 Task: Insert the rectangle shape.
Action: Mouse moved to (105, 62)
Screenshot: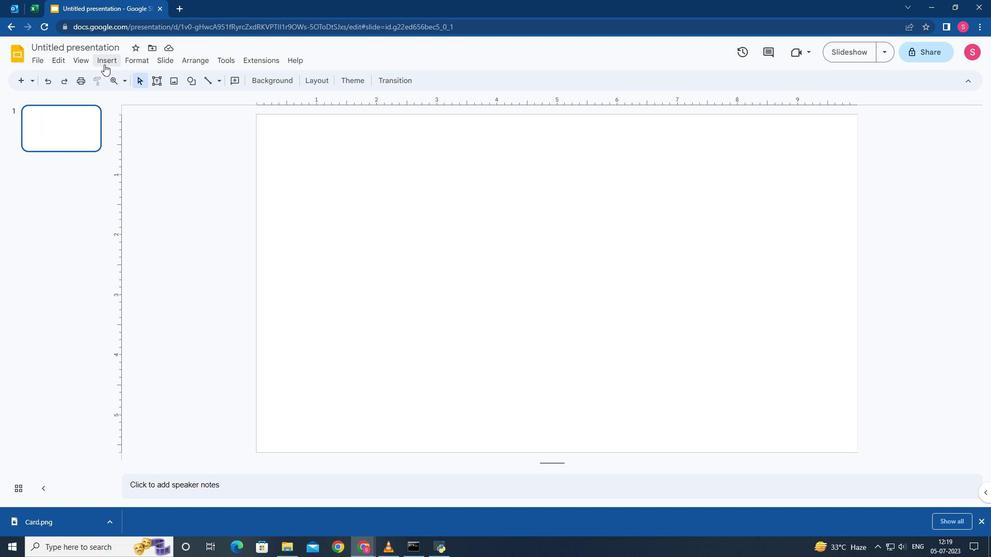 
Action: Mouse pressed left at (105, 62)
Screenshot: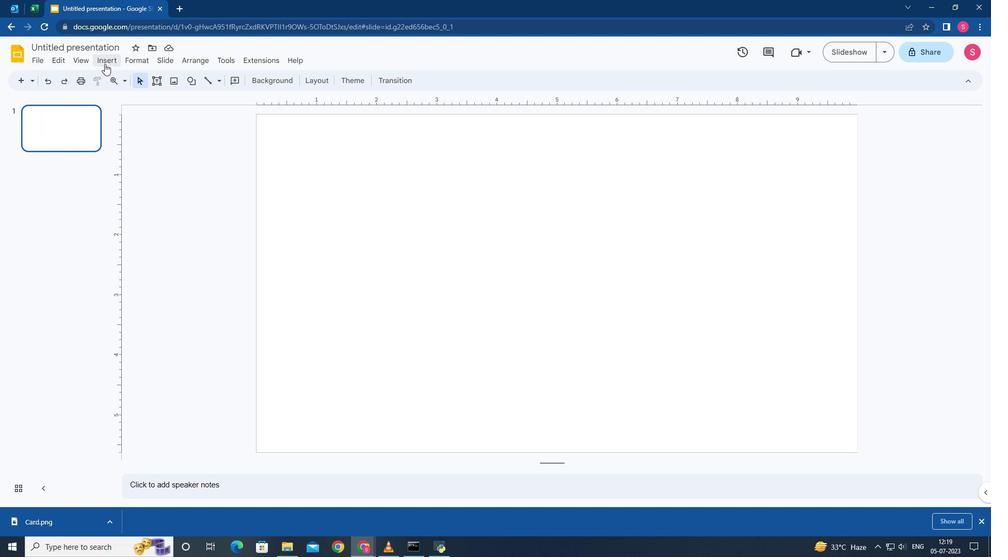
Action: Mouse moved to (130, 139)
Screenshot: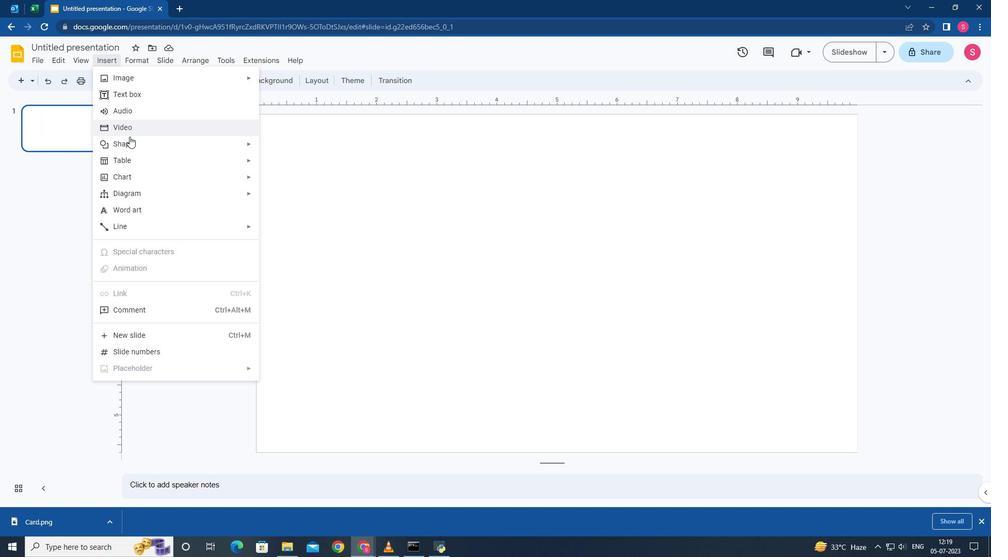 
Action: Mouse pressed left at (130, 139)
Screenshot: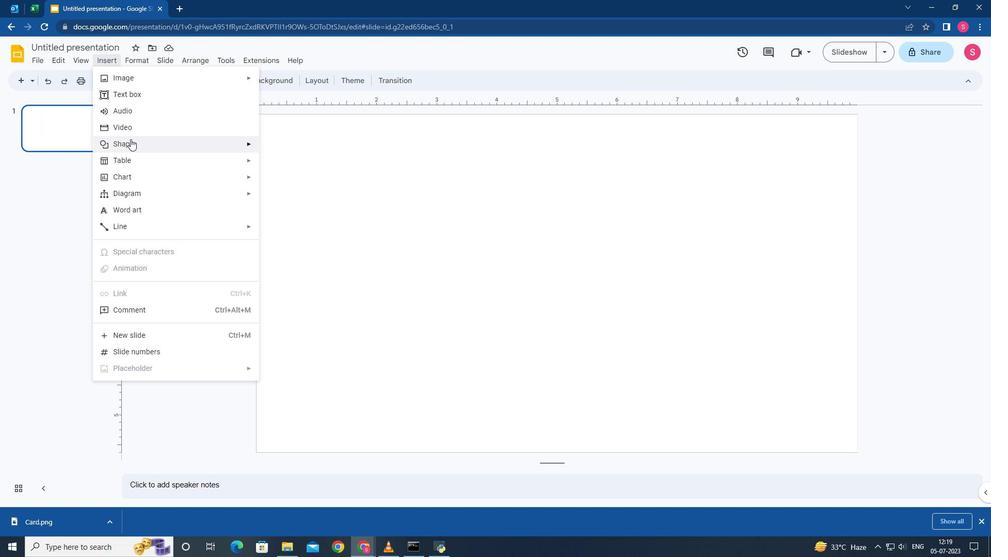 
Action: Mouse moved to (298, 147)
Screenshot: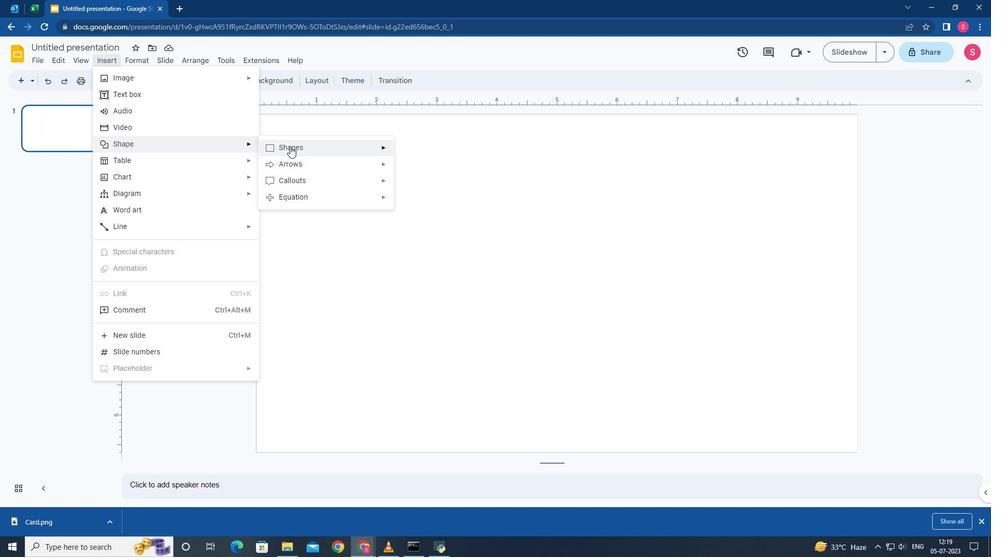 
Action: Mouse pressed left at (298, 147)
Screenshot: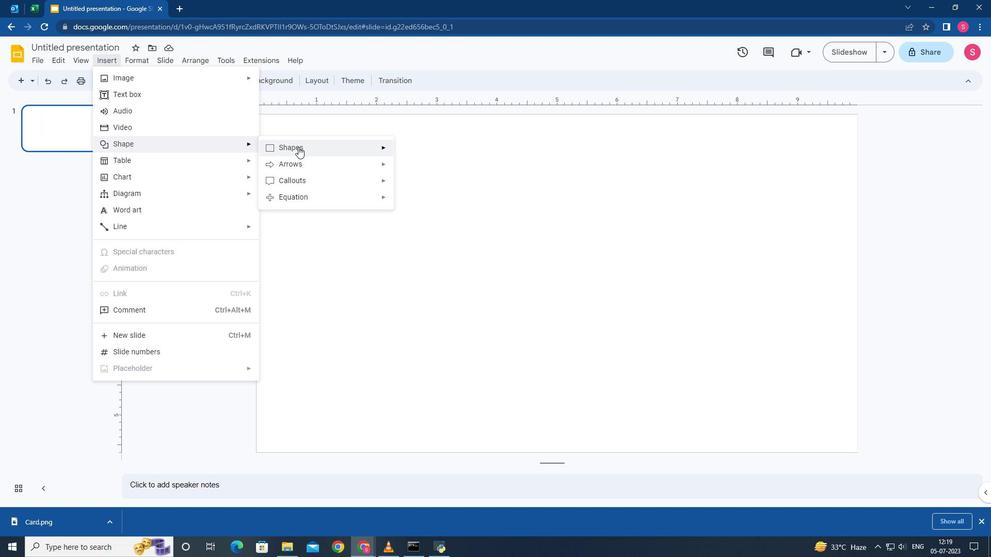 
Action: Mouse moved to (400, 150)
Screenshot: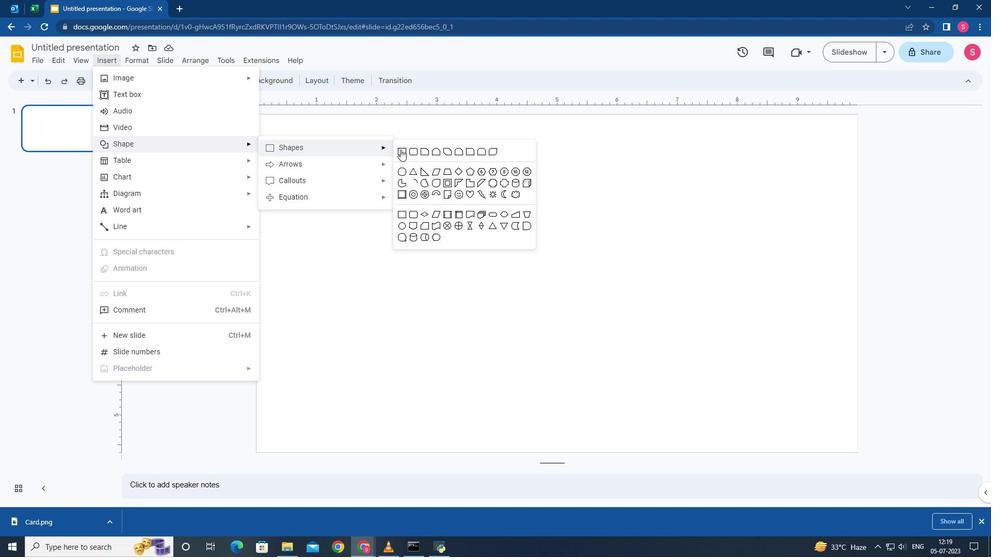 
Action: Mouse pressed left at (400, 150)
Screenshot: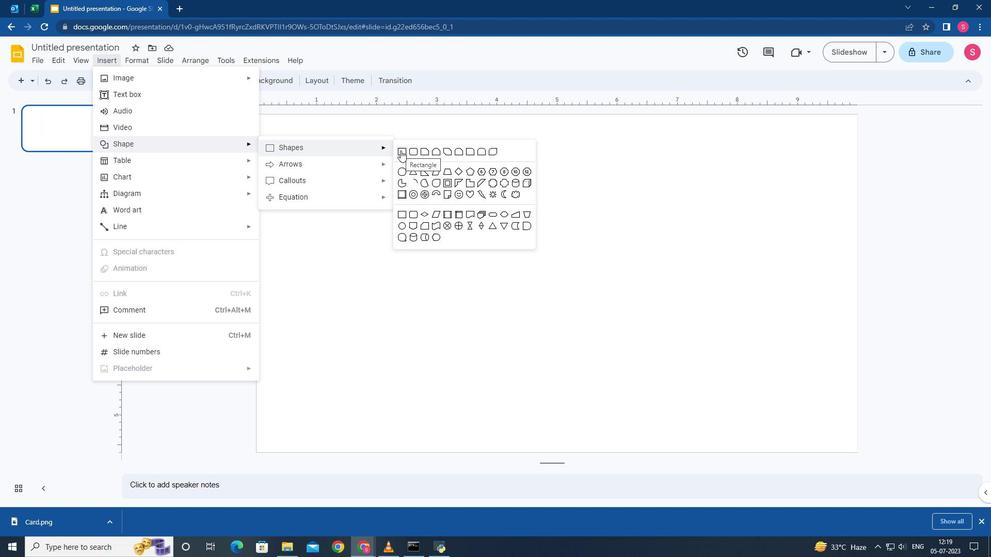 
Action: Mouse moved to (388, 197)
Screenshot: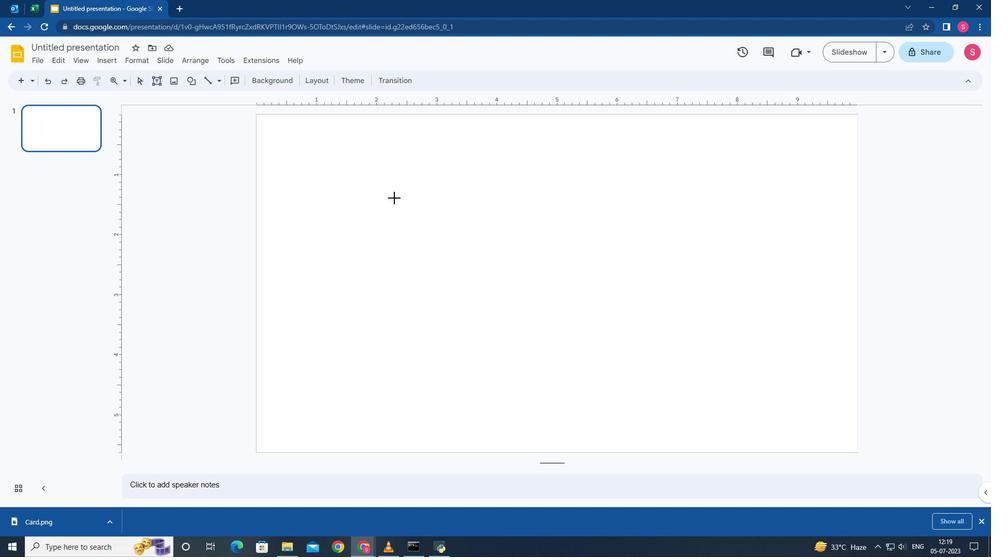 
Action: Mouse pressed left at (388, 197)
Screenshot: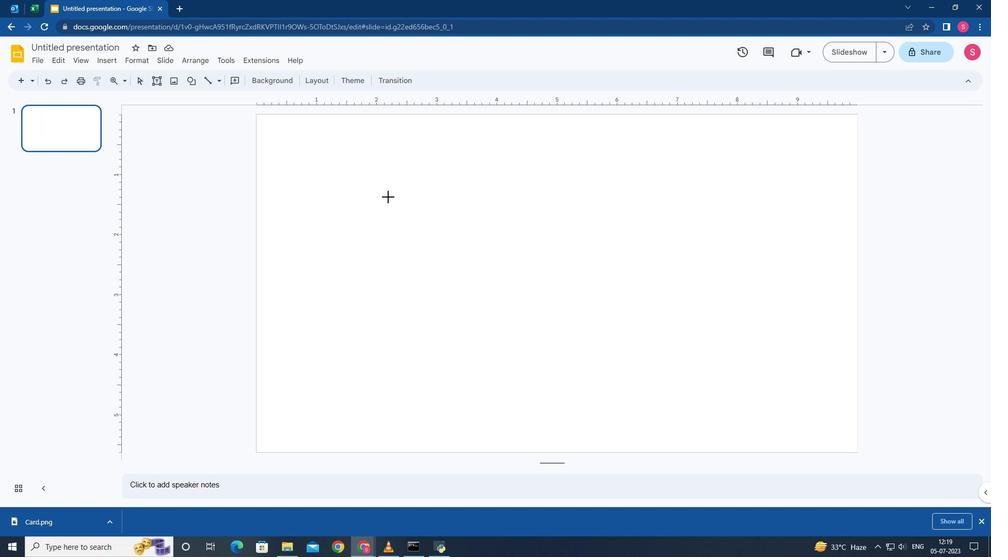 
Action: Mouse moved to (324, 346)
Screenshot: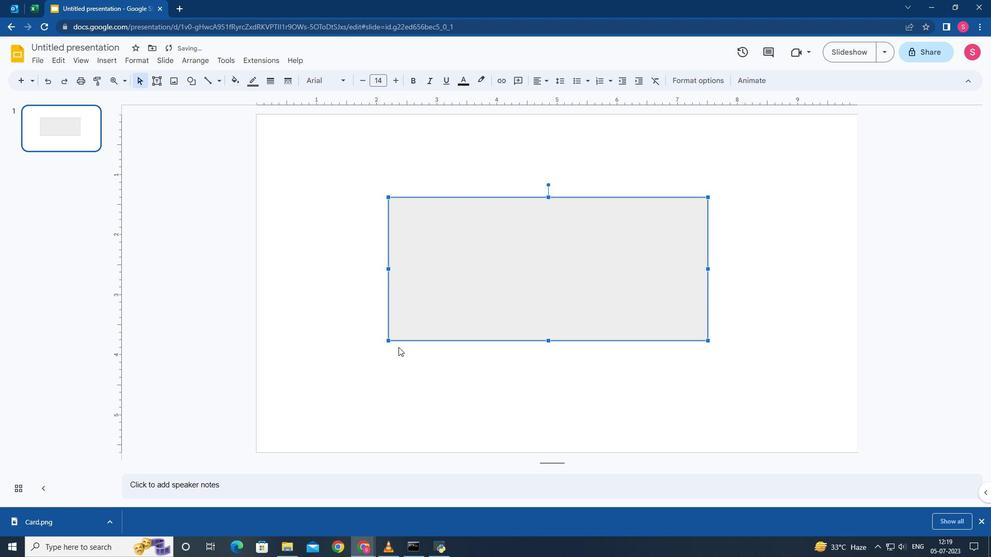 
